 Task: Check the data of townhouses sold above the list price in the last 5 years.
Action: Mouse moved to (683, 66)
Screenshot: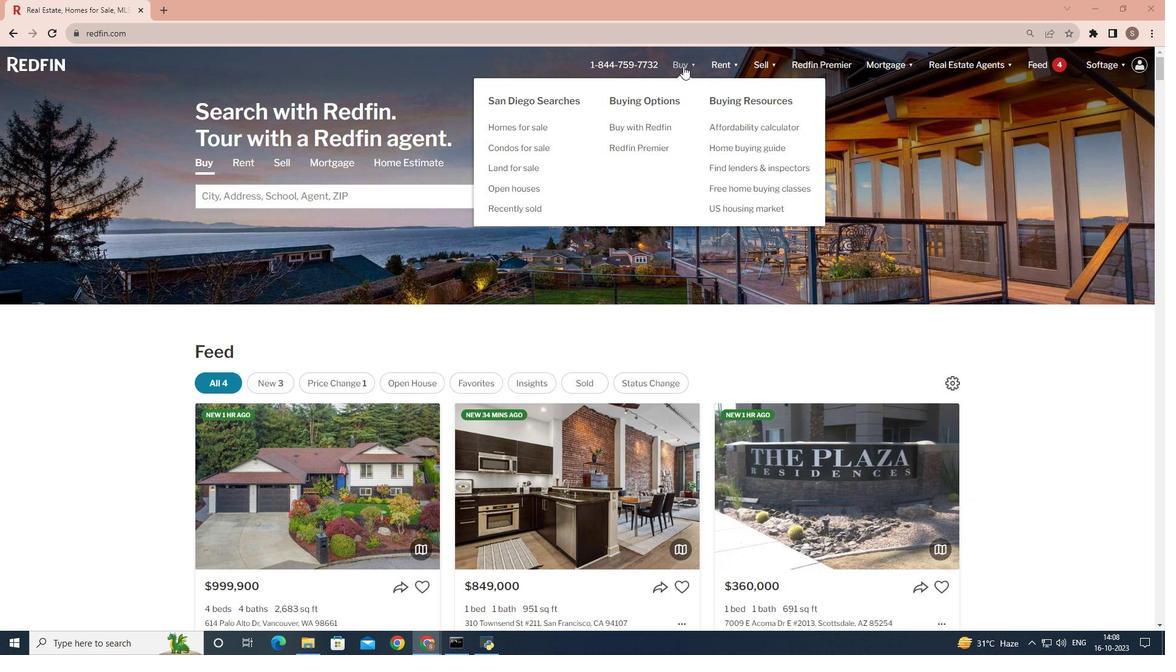 
Action: Mouse pressed left at (683, 66)
Screenshot: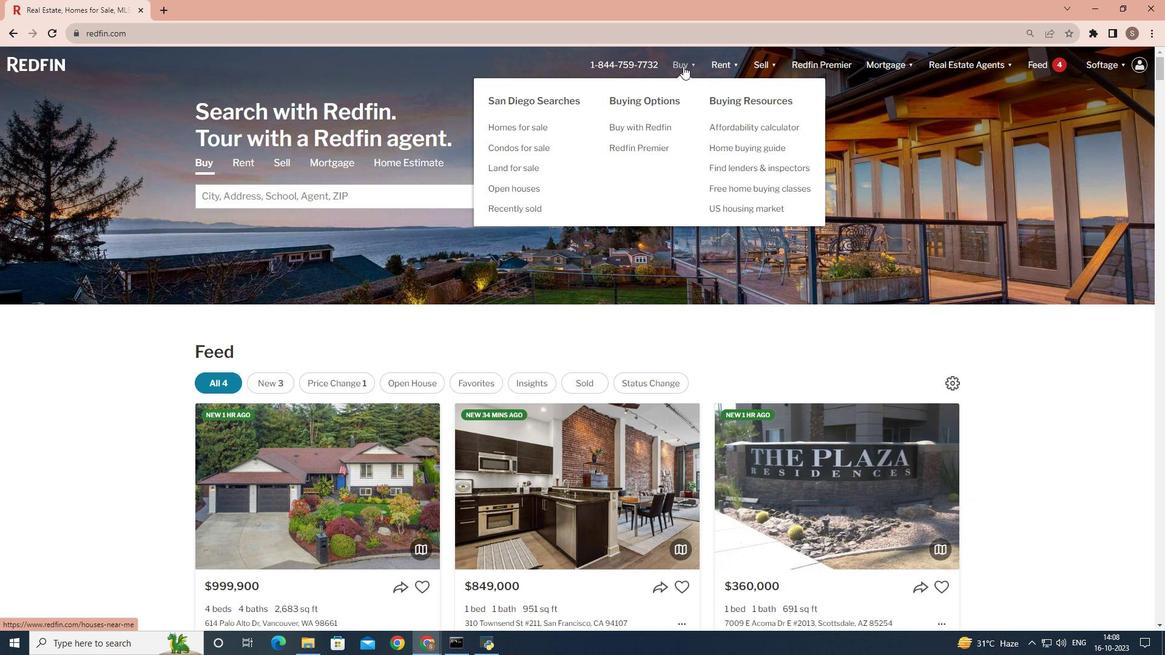 
Action: Mouse moved to (320, 251)
Screenshot: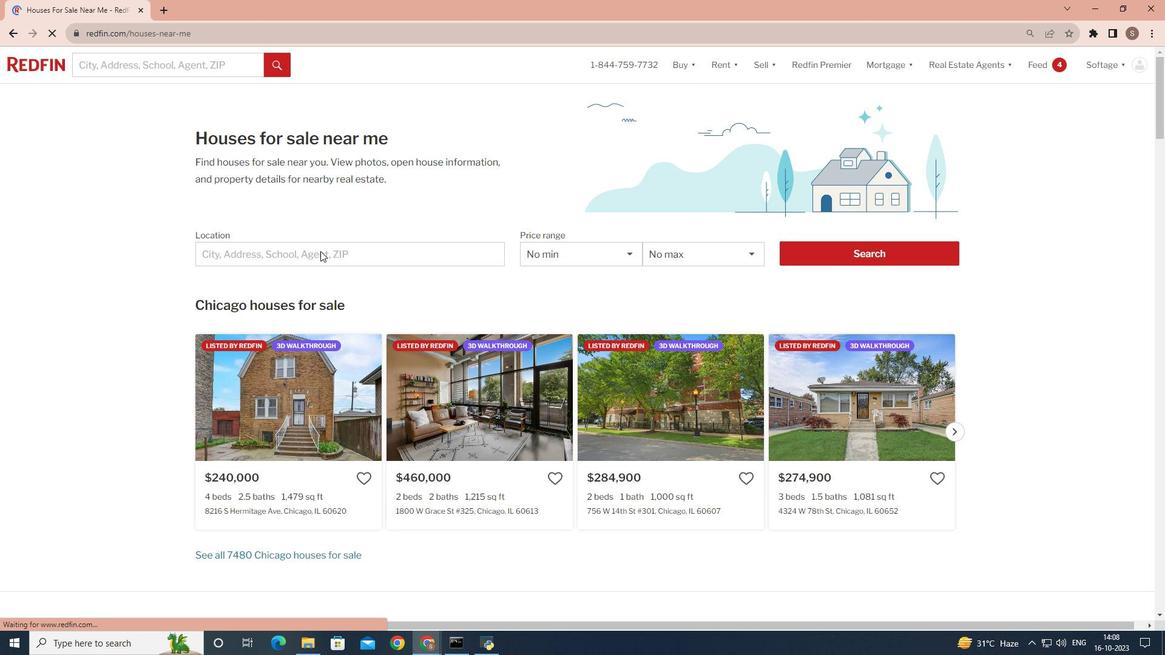 
Action: Mouse pressed left at (320, 251)
Screenshot: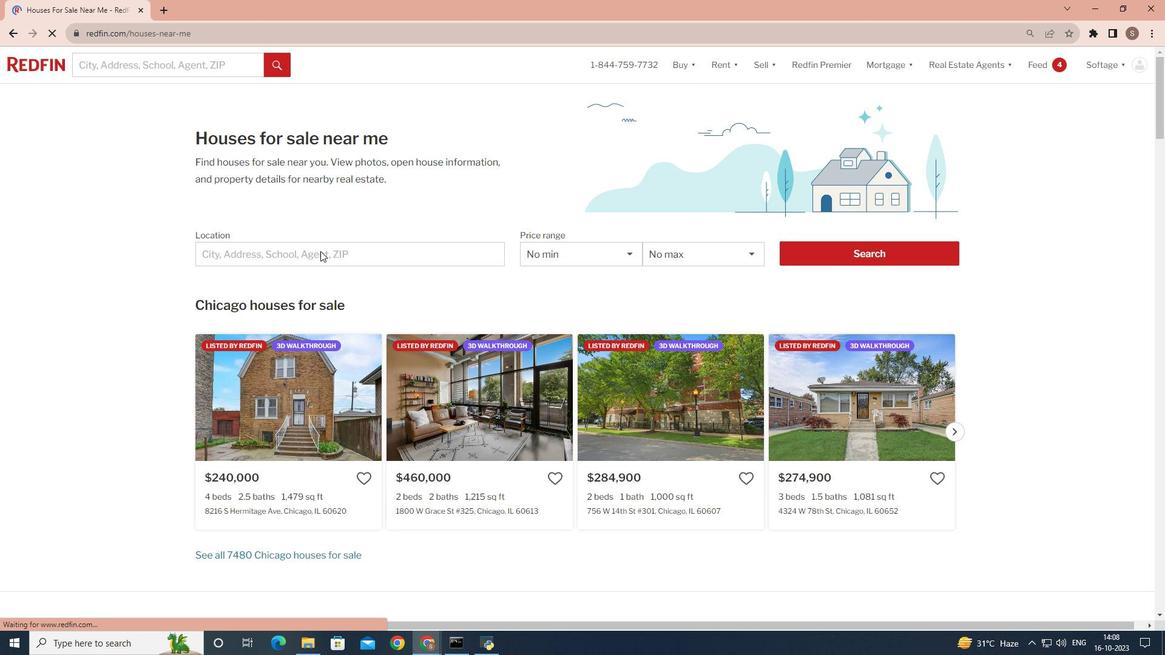 
Action: Mouse pressed left at (320, 251)
Screenshot: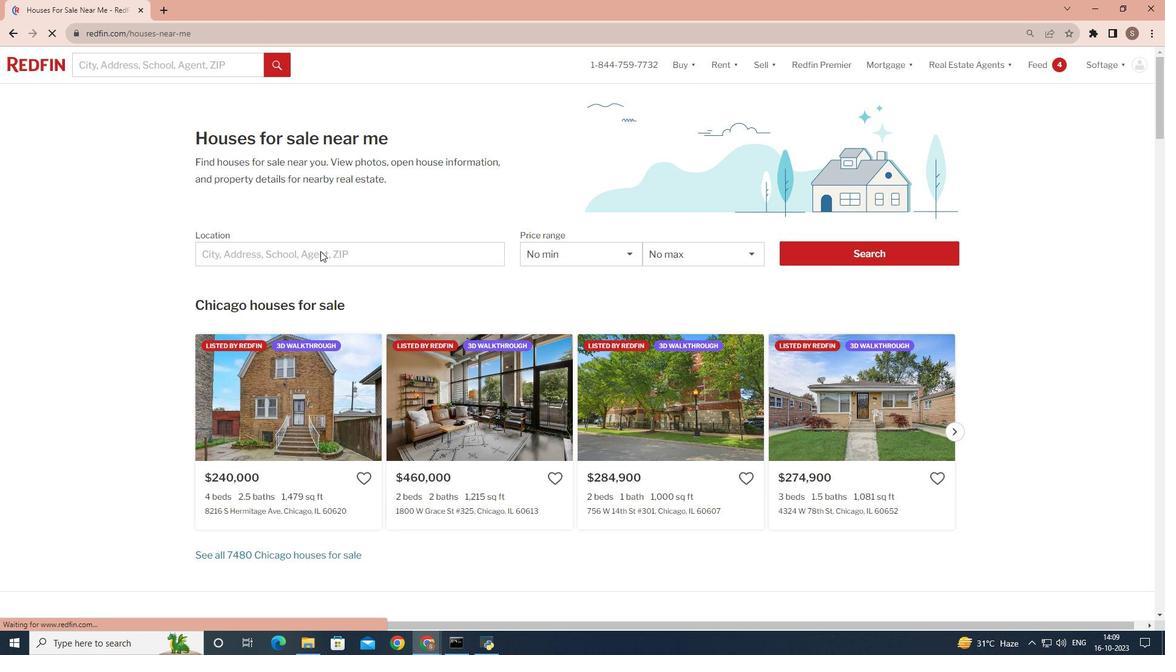 
Action: Mouse moved to (286, 253)
Screenshot: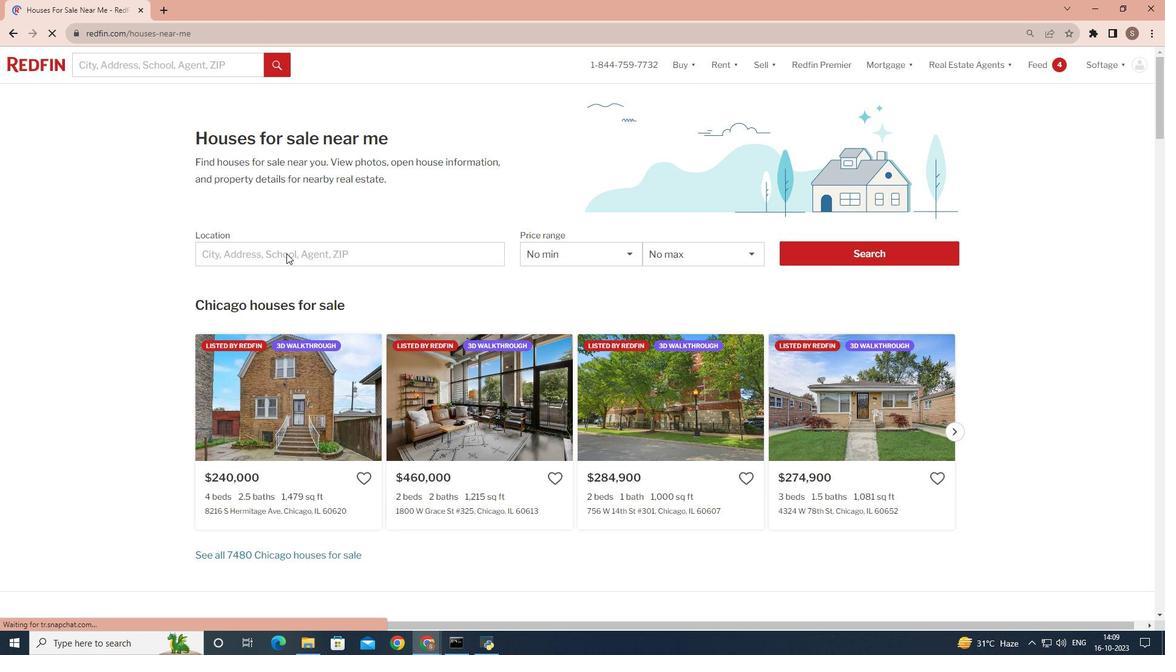 
Action: Mouse pressed left at (286, 253)
Screenshot: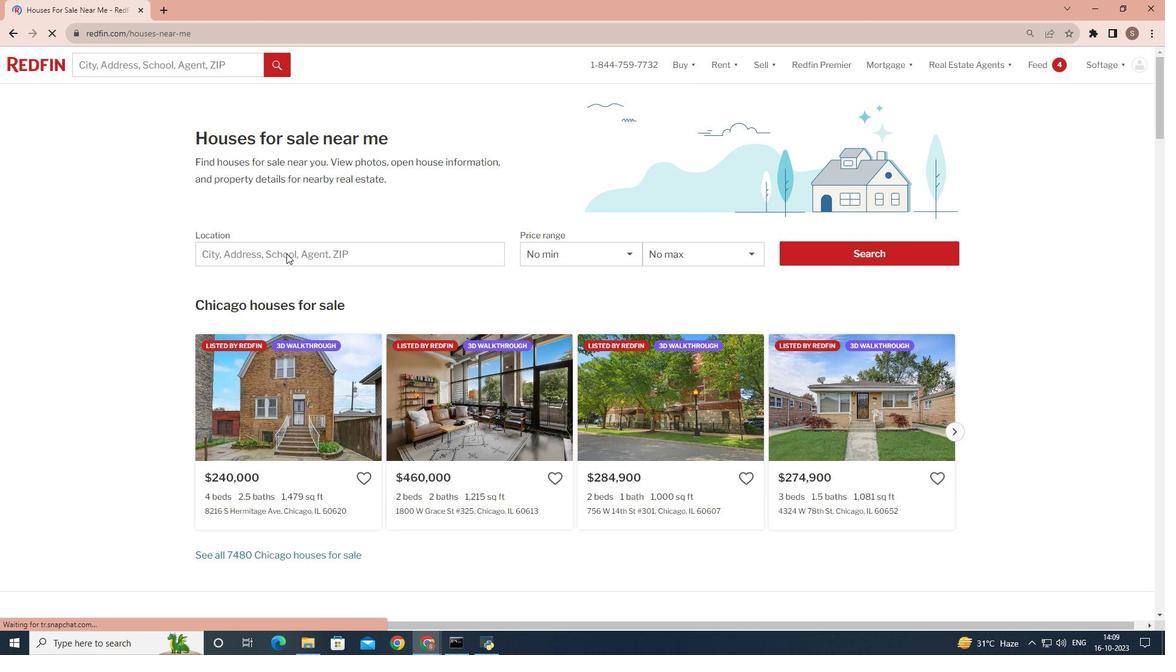 
Action: Mouse pressed left at (286, 253)
Screenshot: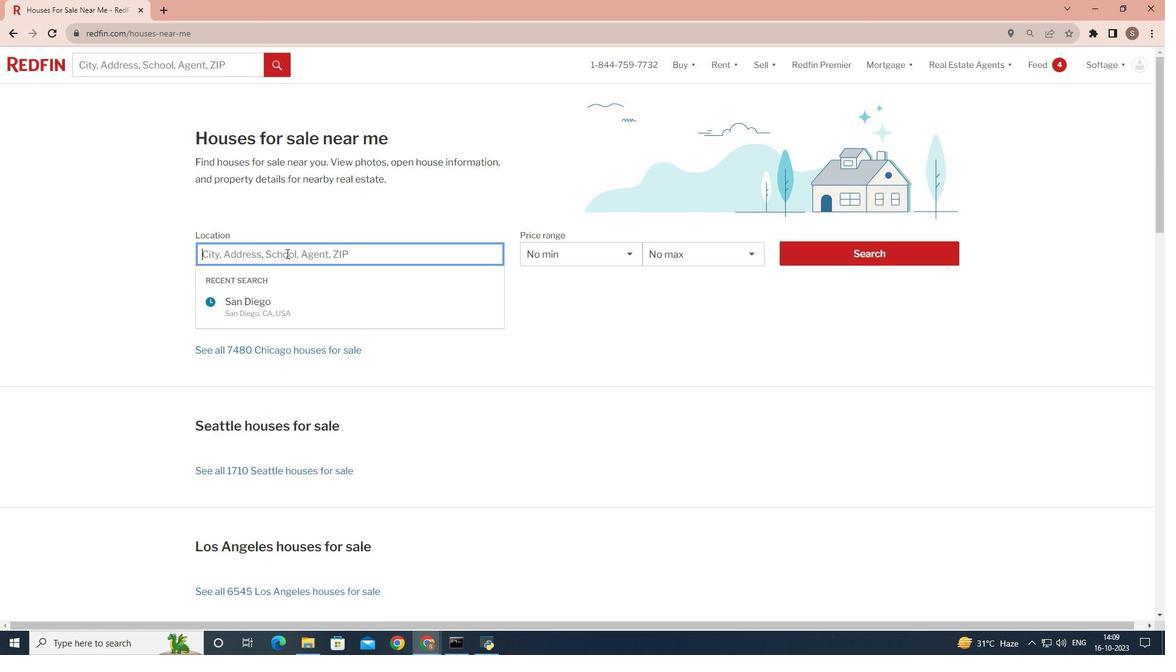 
Action: Key pressed <Key.shift>San<Key.space><Key.shift>Diego
Screenshot: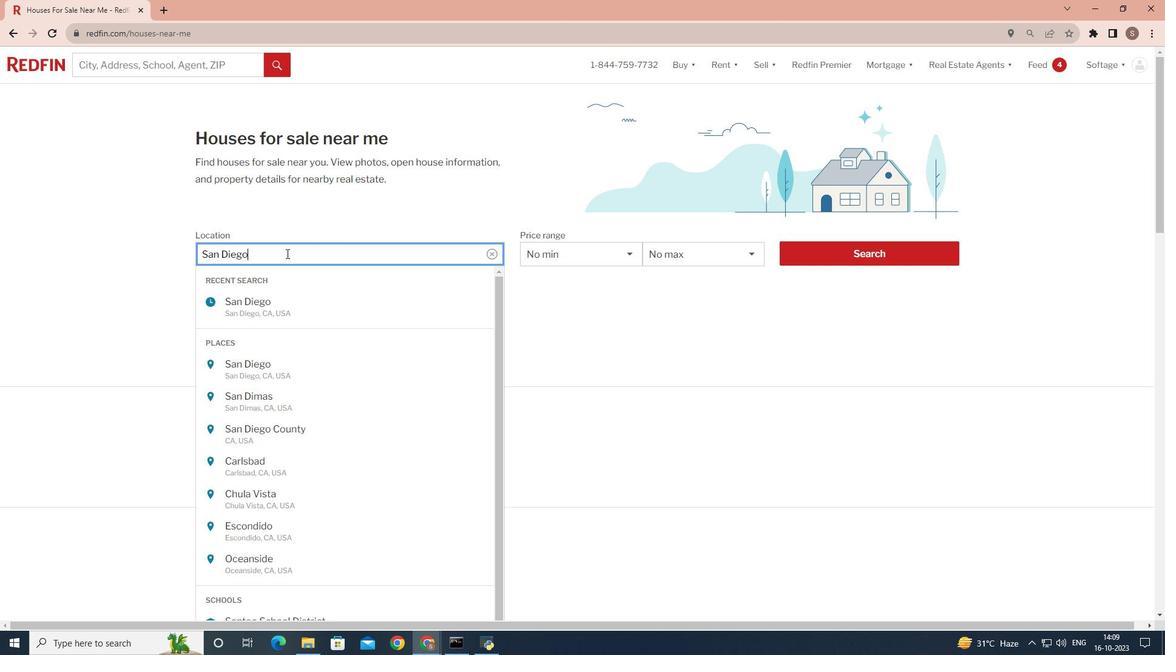 
Action: Mouse moved to (871, 254)
Screenshot: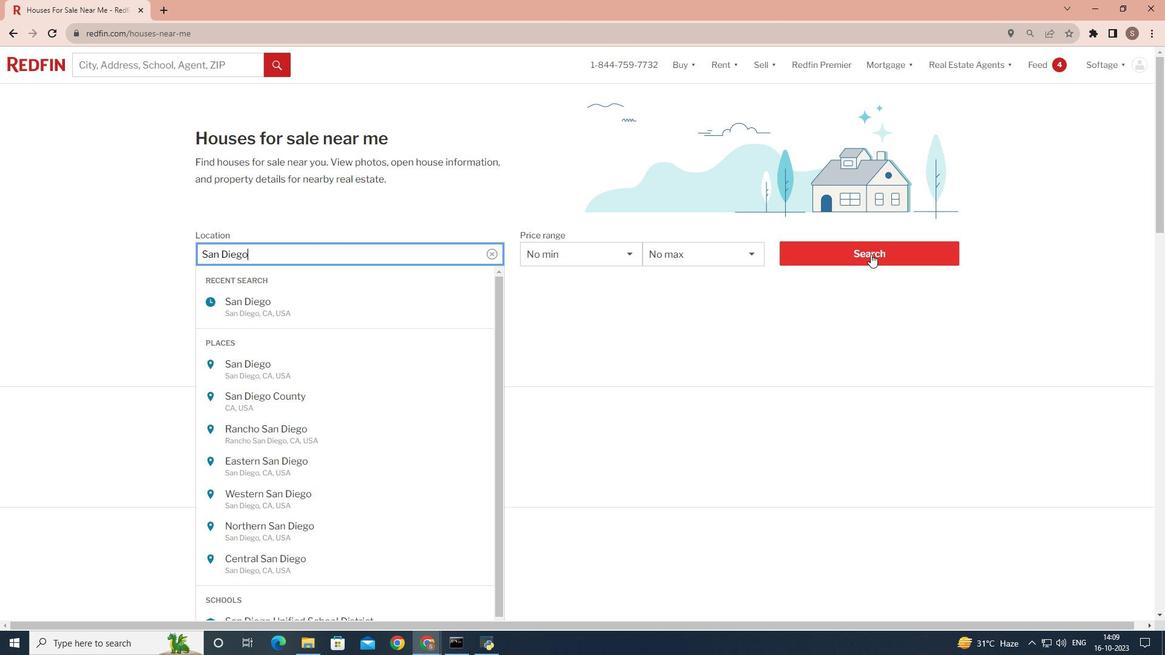 
Action: Mouse pressed left at (871, 254)
Screenshot: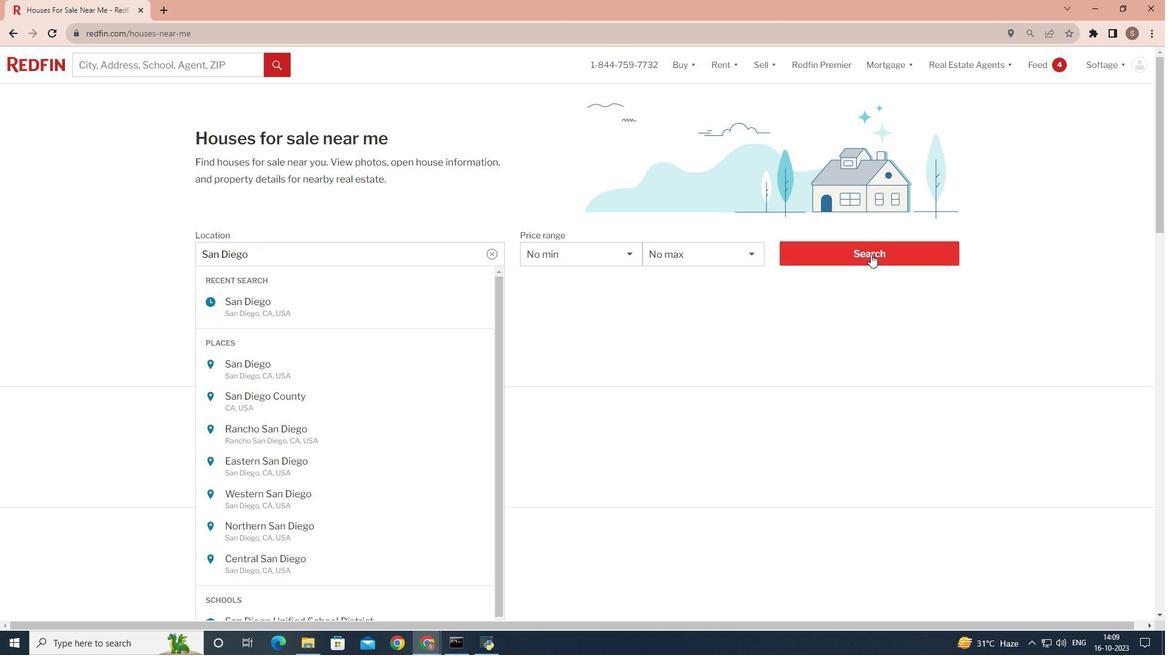 
Action: Mouse moved to (873, 248)
Screenshot: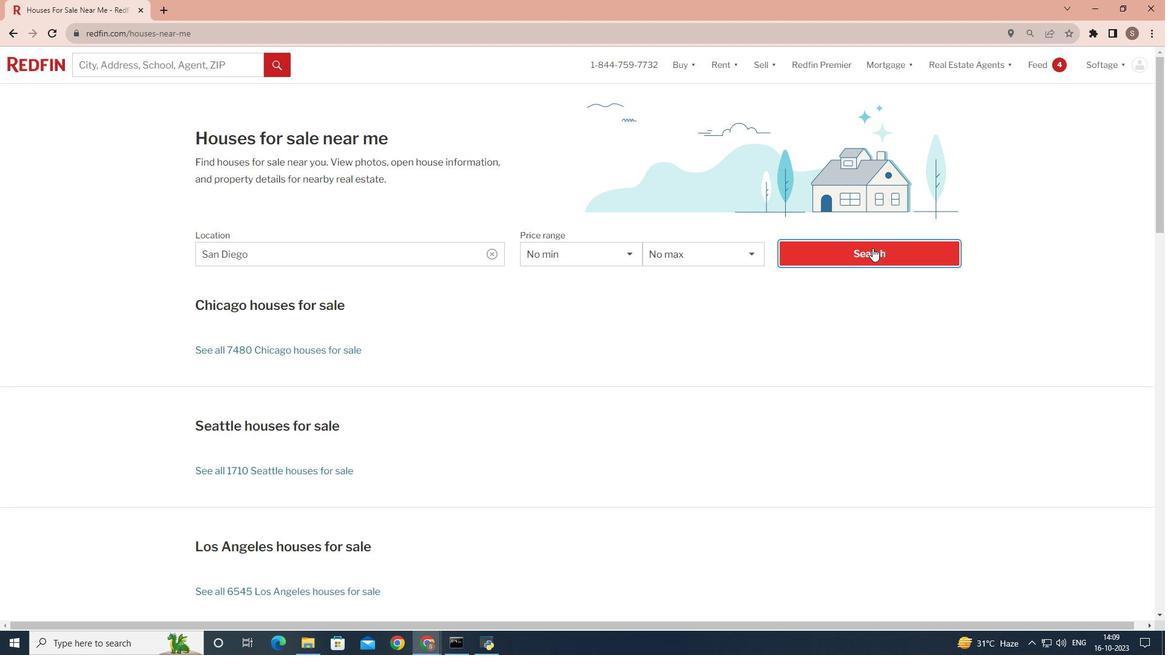 
Action: Mouse pressed left at (873, 248)
Screenshot: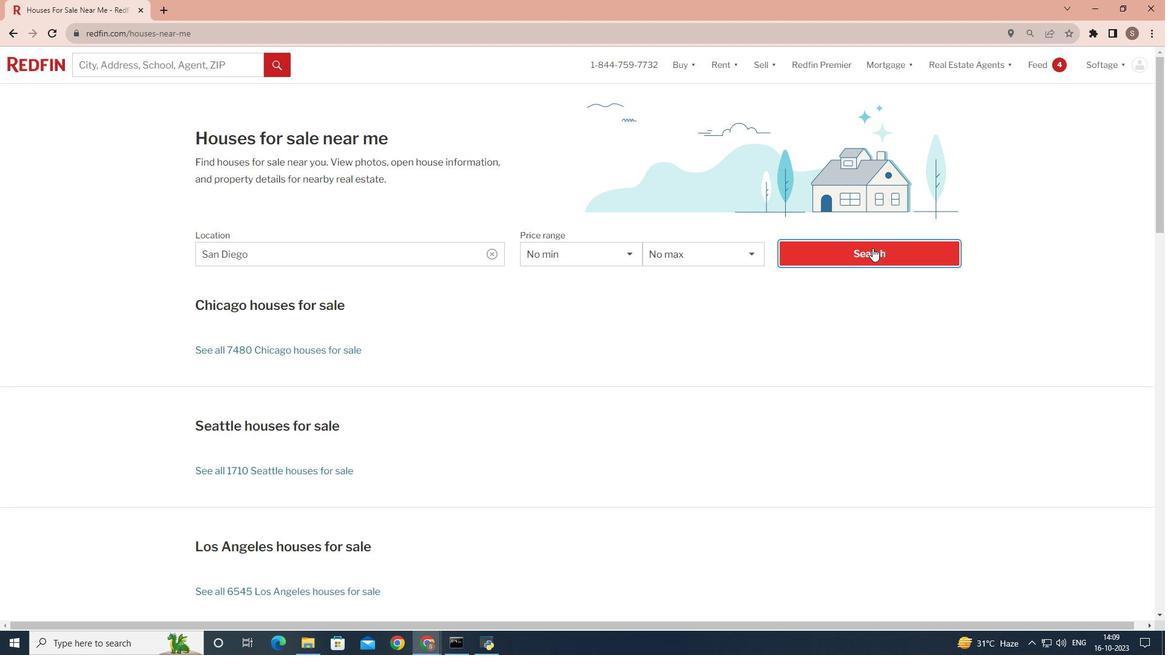 
Action: Mouse pressed left at (873, 248)
Screenshot: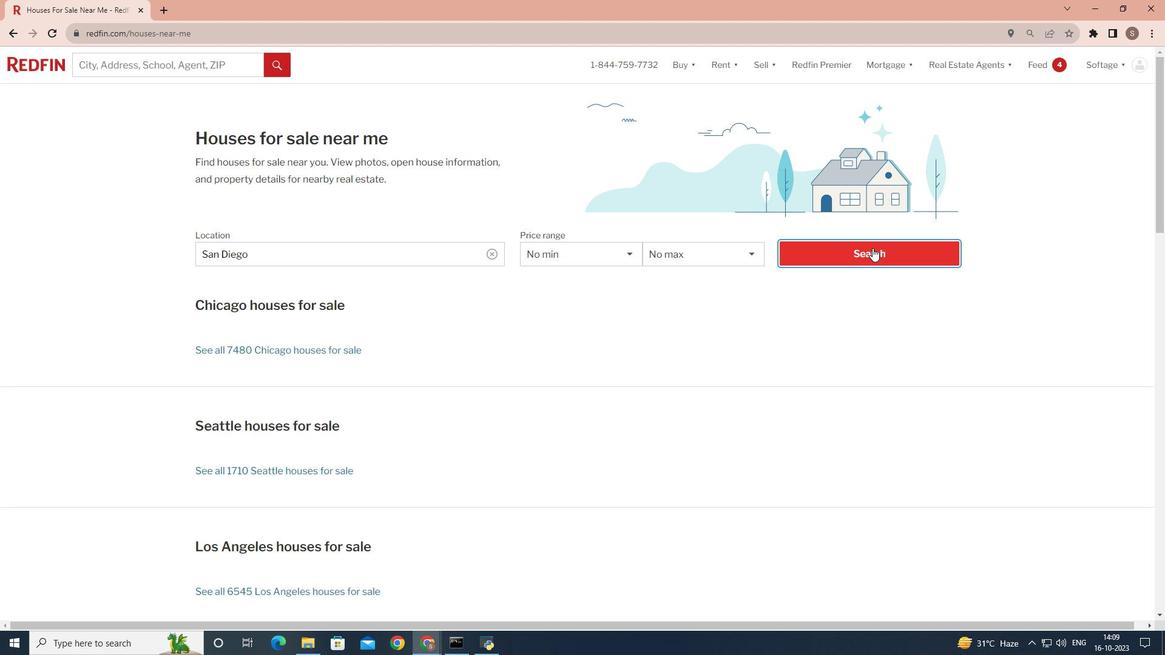 
Action: Mouse moved to (1020, 100)
Screenshot: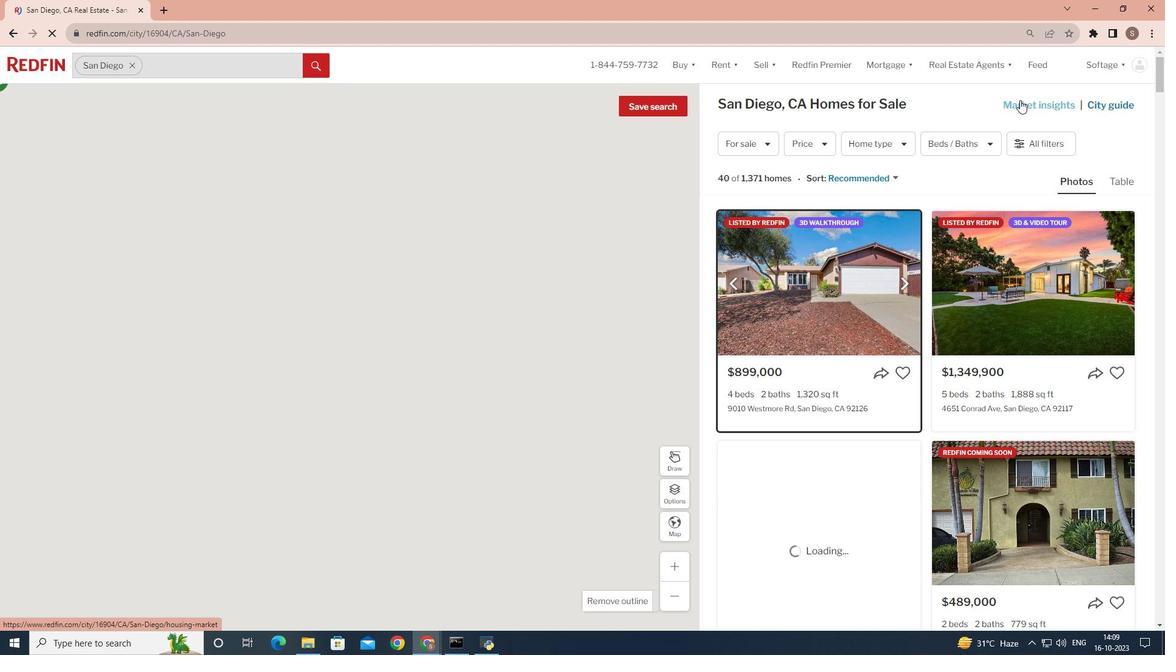 
Action: Mouse pressed left at (1020, 100)
Screenshot: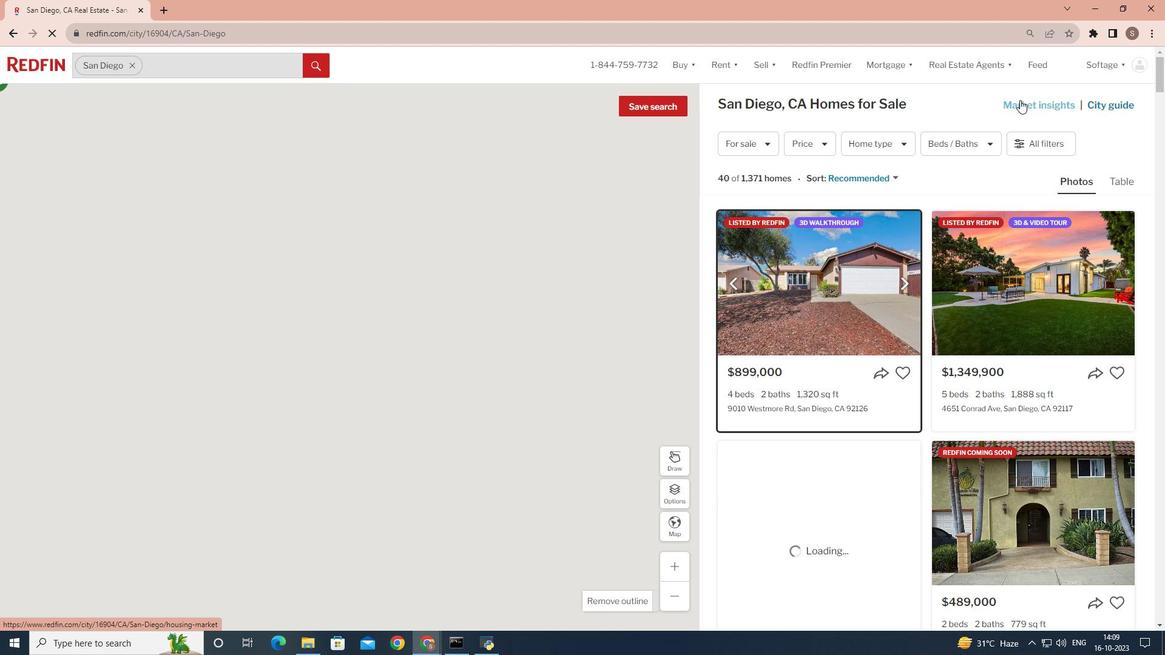 
Action: Mouse moved to (281, 200)
Screenshot: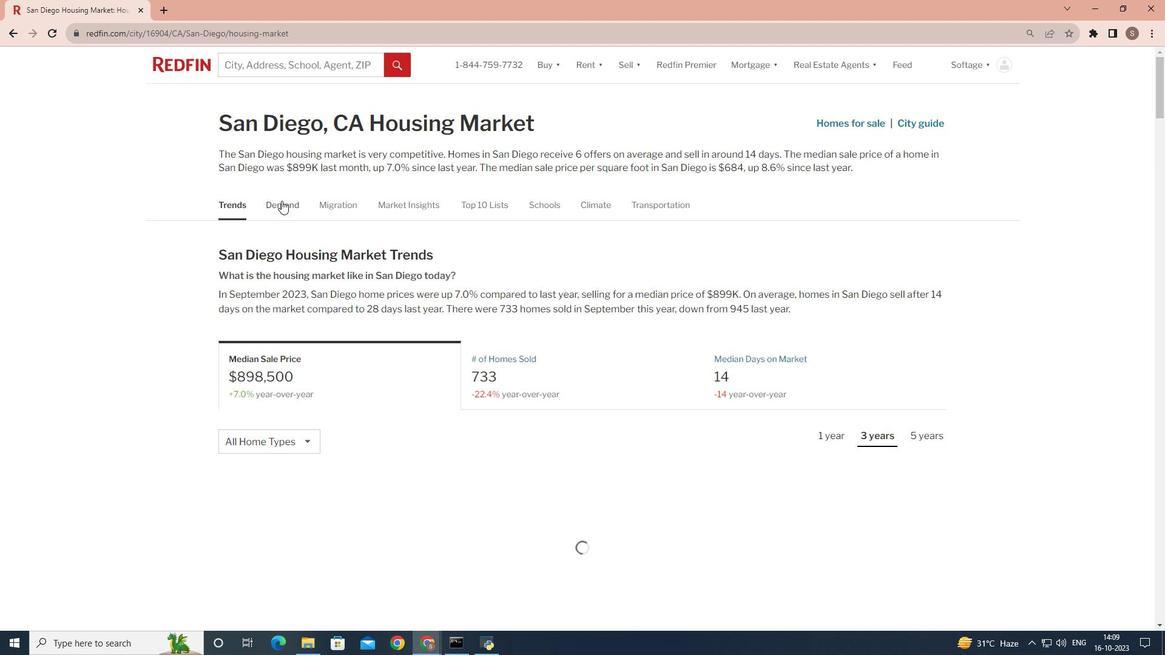 
Action: Mouse pressed left at (281, 200)
Screenshot: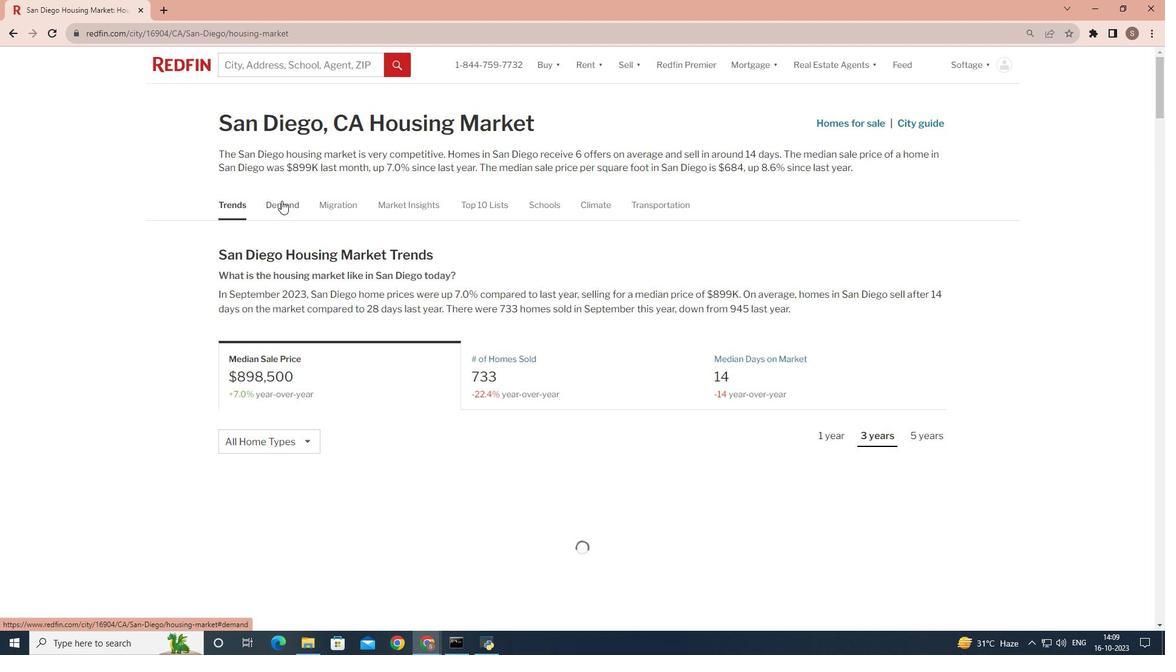 
Action: Mouse moved to (774, 290)
Screenshot: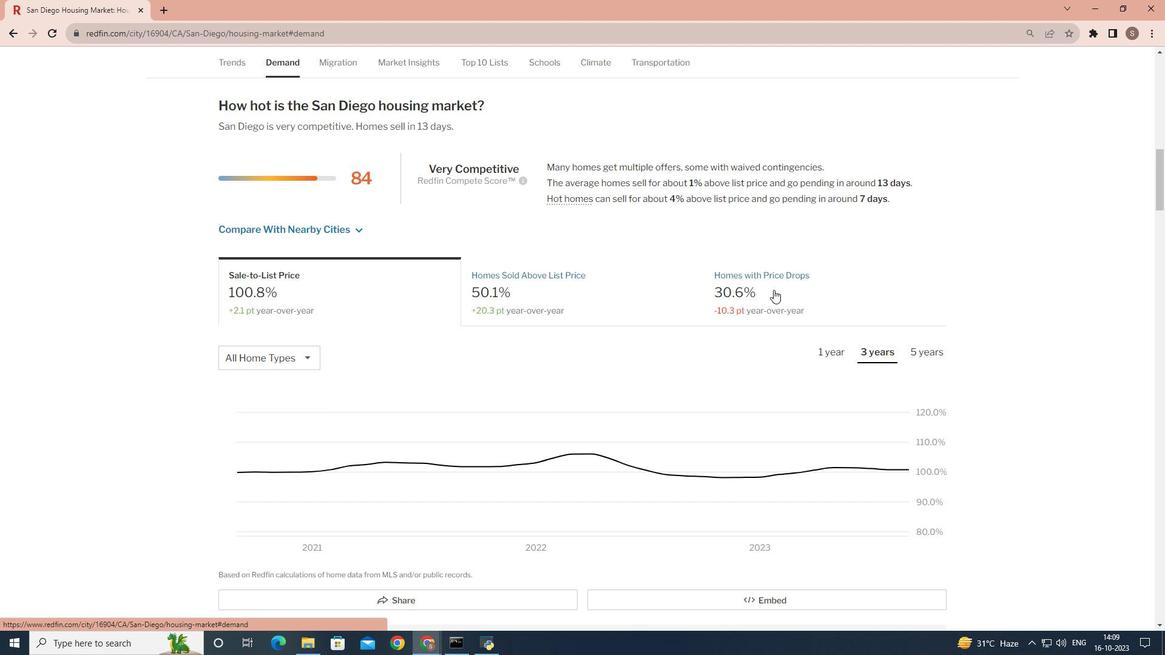 
Action: Mouse pressed left at (774, 290)
Screenshot: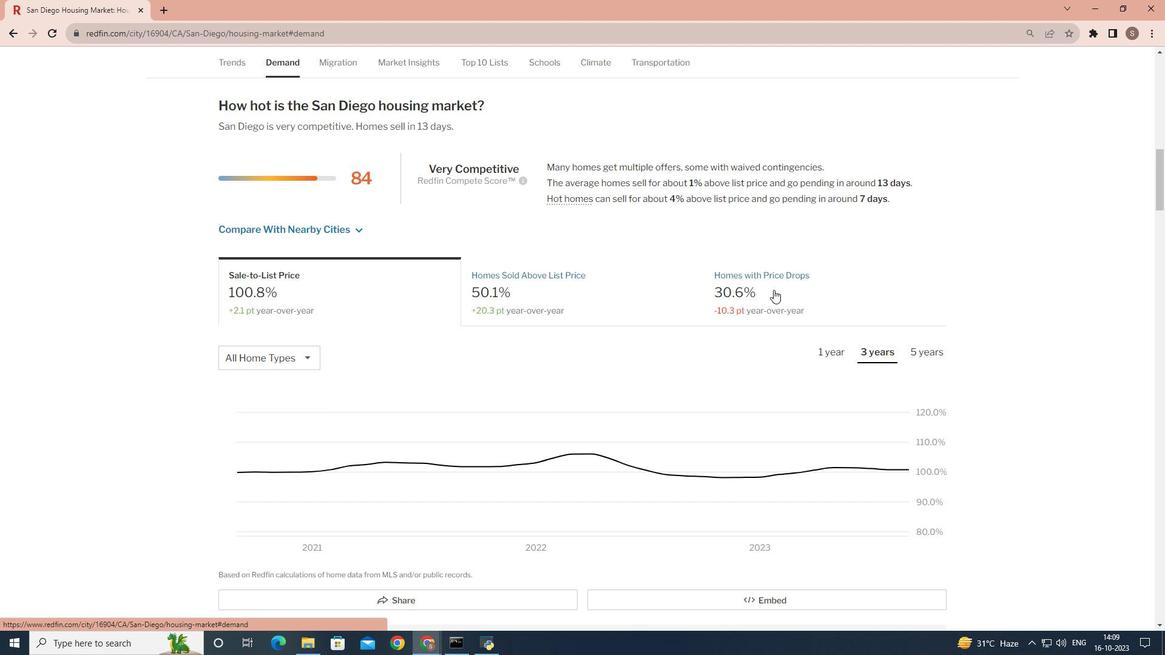 
Action: Mouse moved to (922, 351)
Screenshot: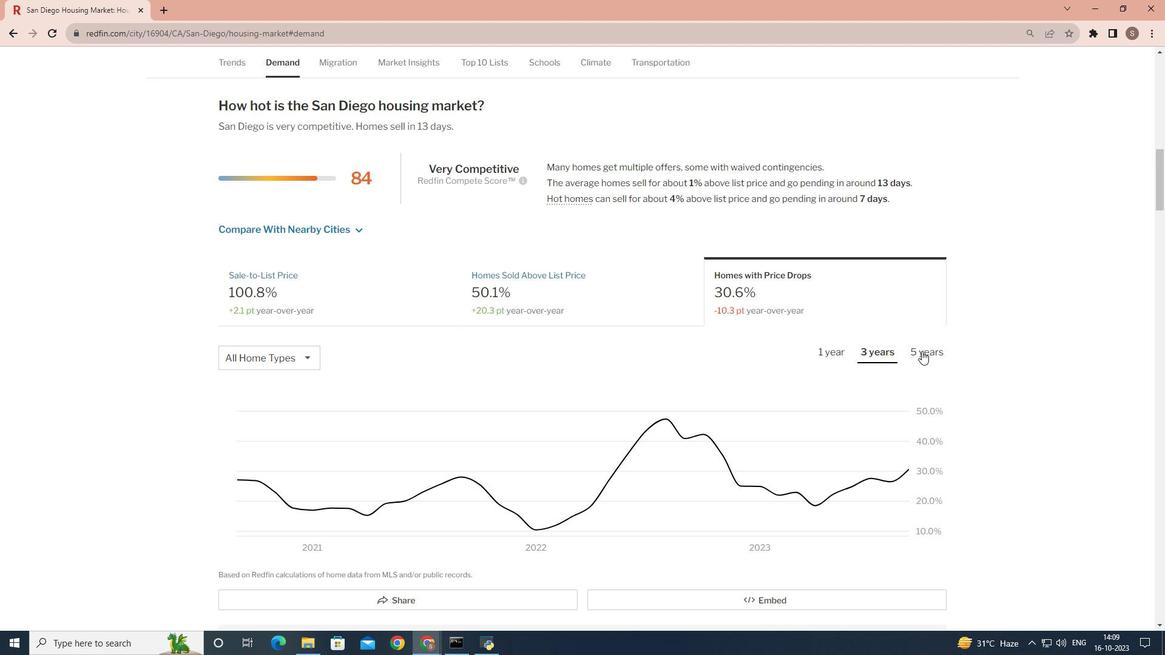 
Action: Mouse pressed left at (922, 351)
Screenshot: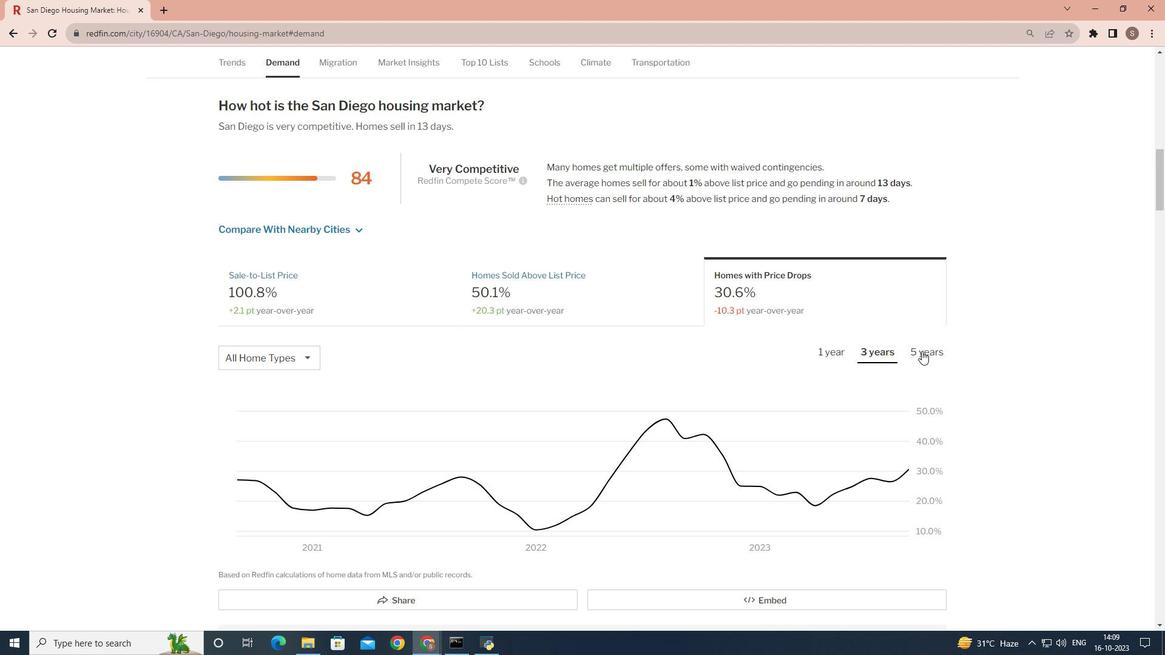 
